Task: Assign in the project TrendForge the issue 'Login page not loading or unresponsive' to the sprint 'Stellar Sprint'.
Action: Mouse moved to (203, 60)
Screenshot: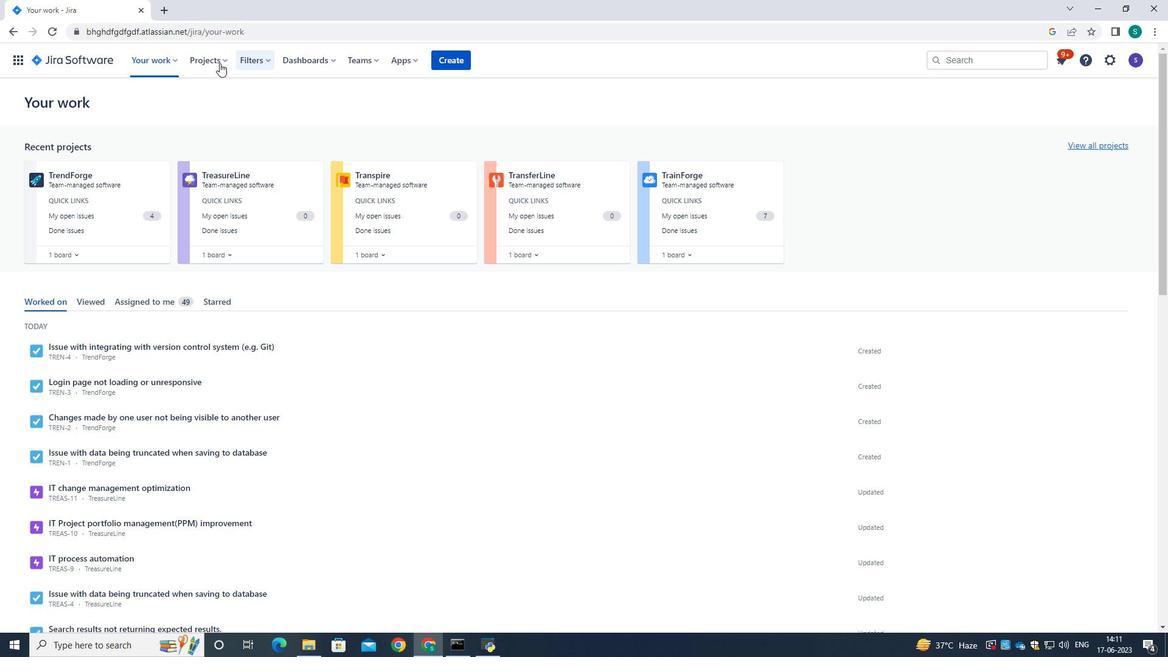 
Action: Mouse pressed left at (203, 60)
Screenshot: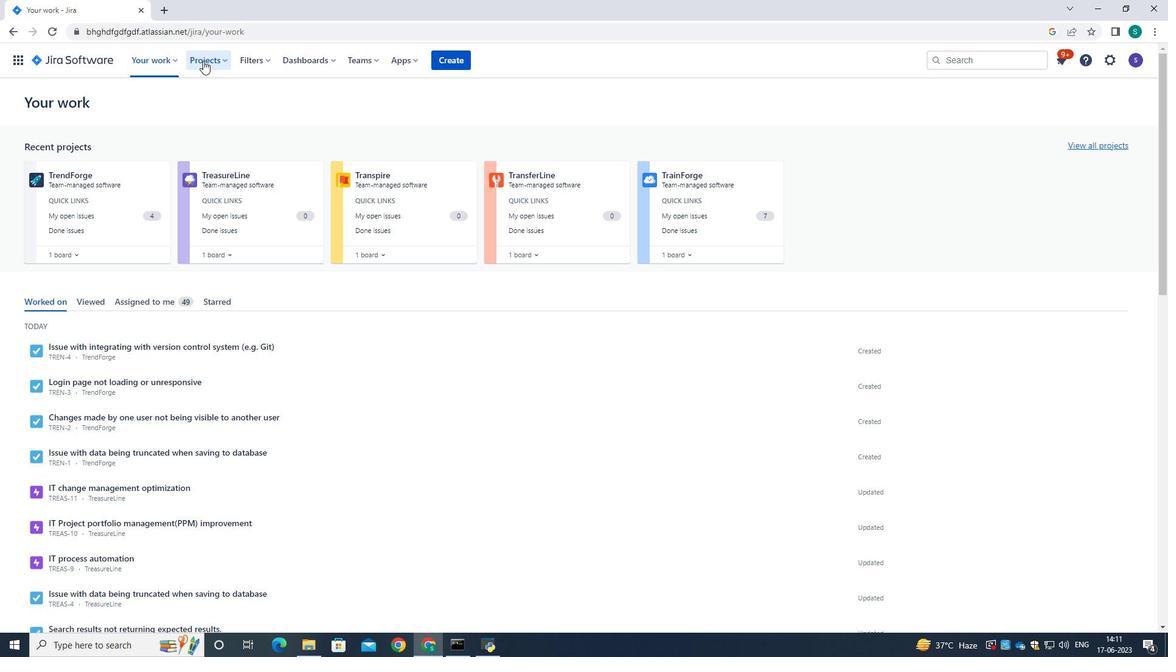 
Action: Mouse moved to (213, 119)
Screenshot: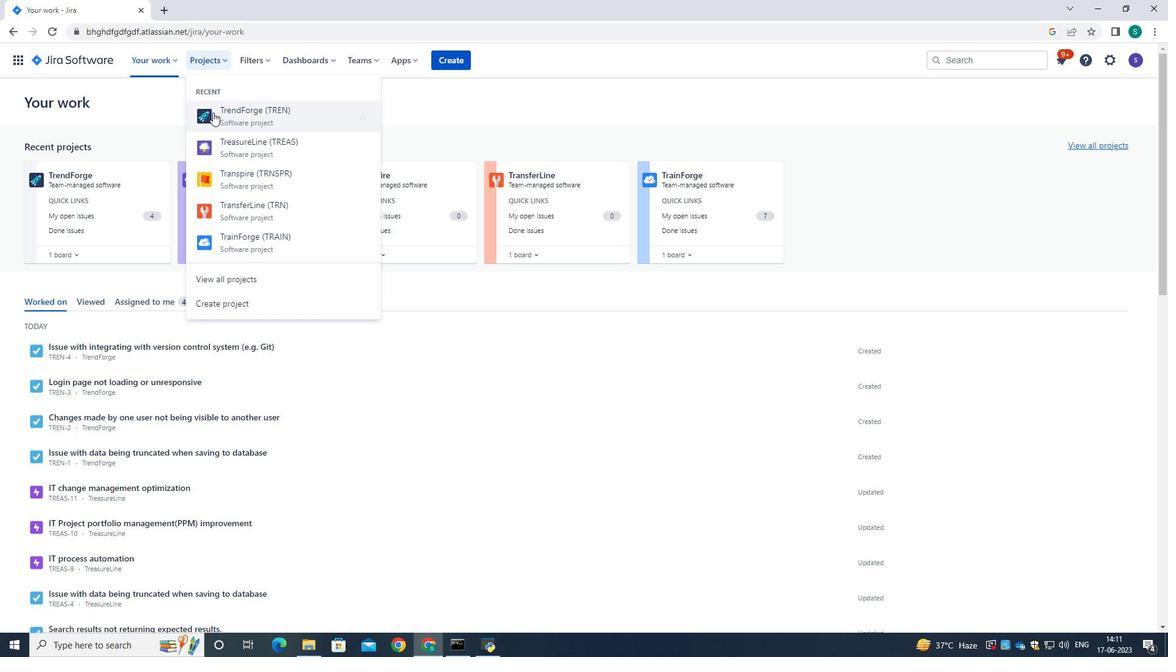 
Action: Mouse pressed left at (213, 119)
Screenshot: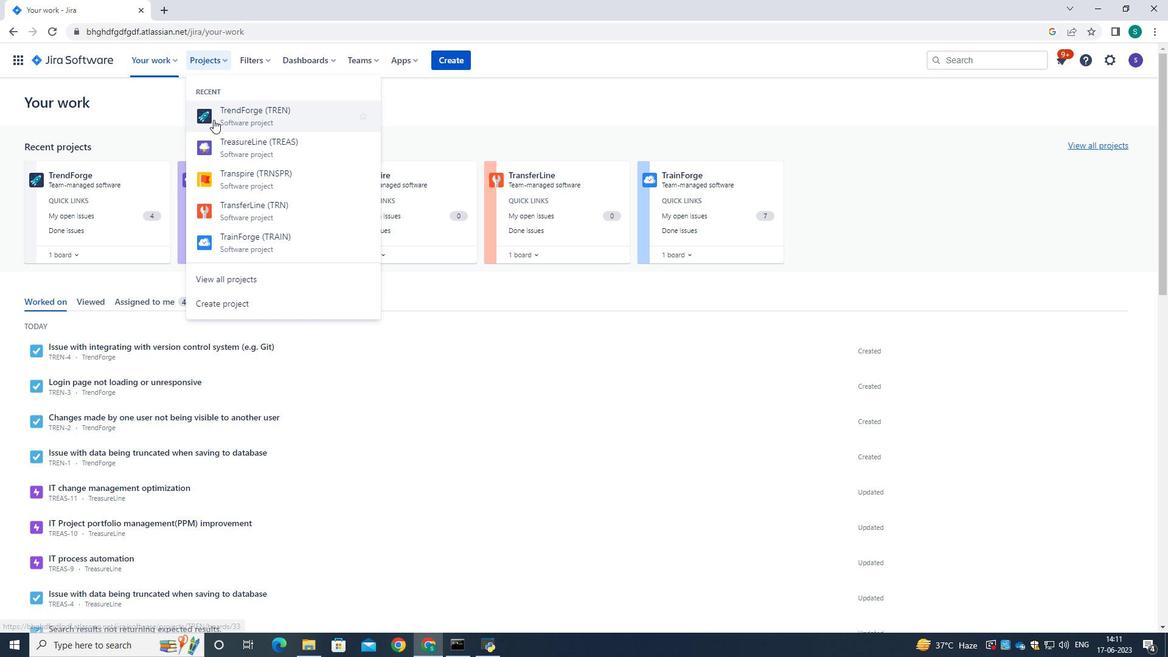 
Action: Mouse moved to (68, 186)
Screenshot: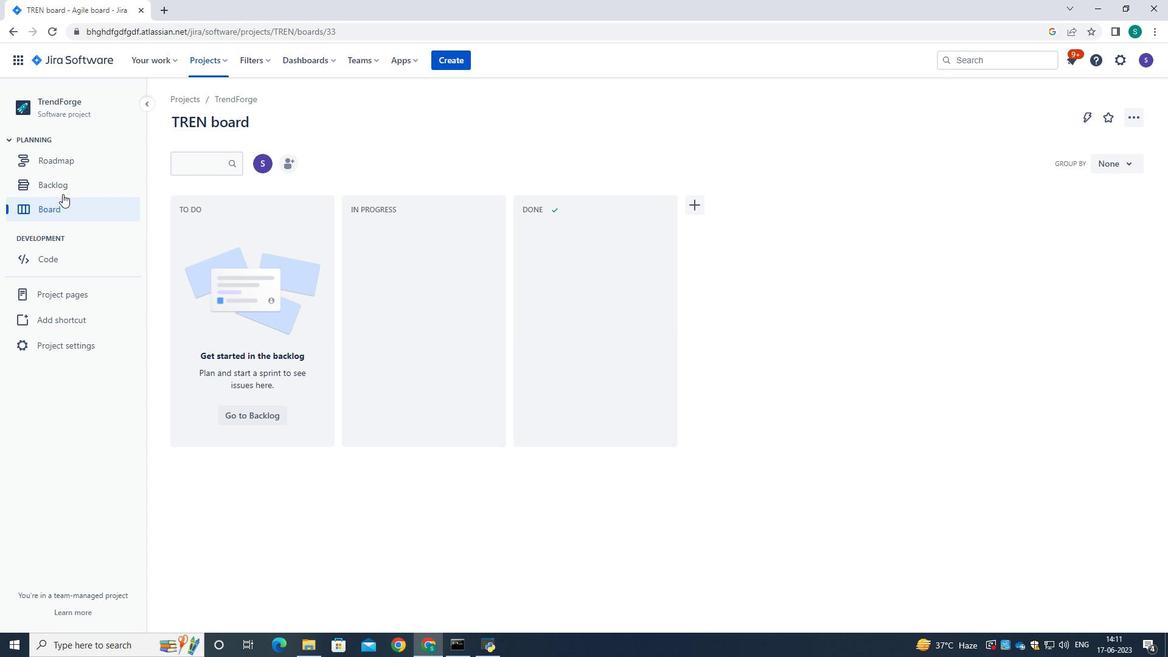 
Action: Mouse pressed left at (68, 186)
Screenshot: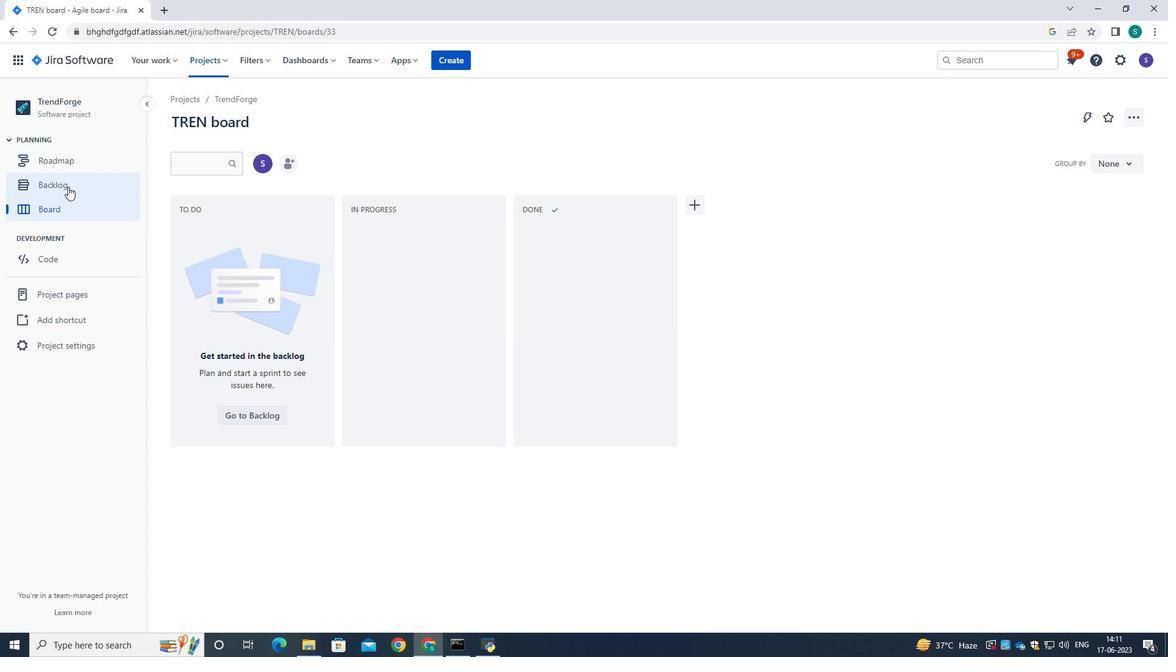 
Action: Mouse moved to (1111, 224)
Screenshot: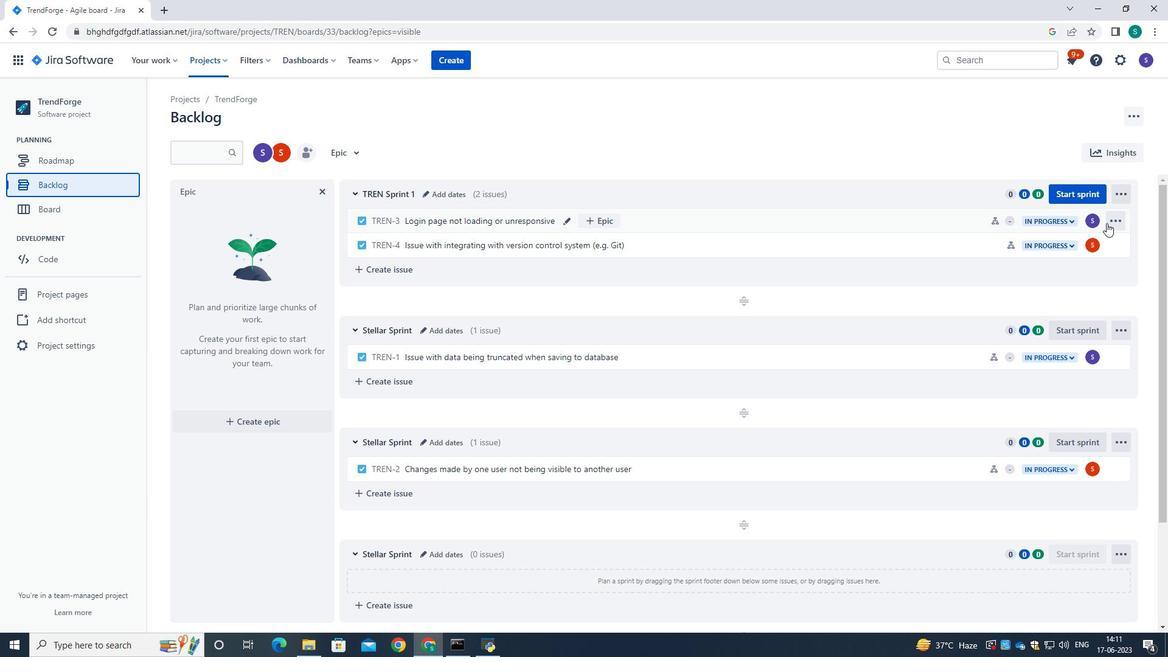 
Action: Mouse pressed left at (1111, 224)
Screenshot: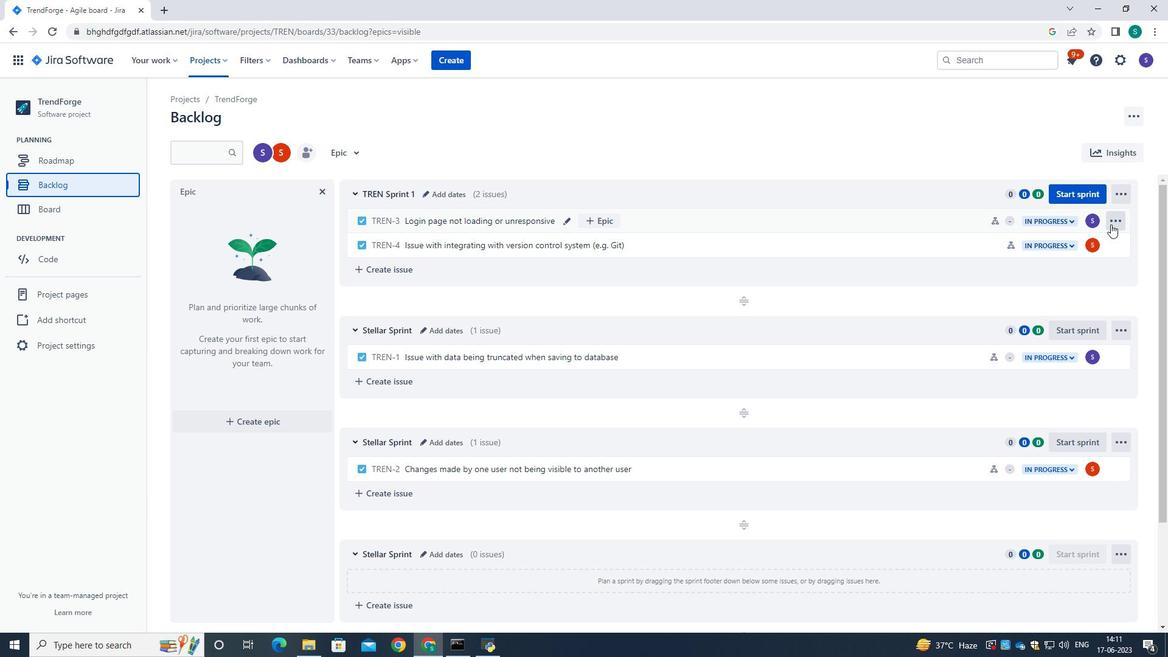 
Action: Mouse moved to (1084, 398)
Screenshot: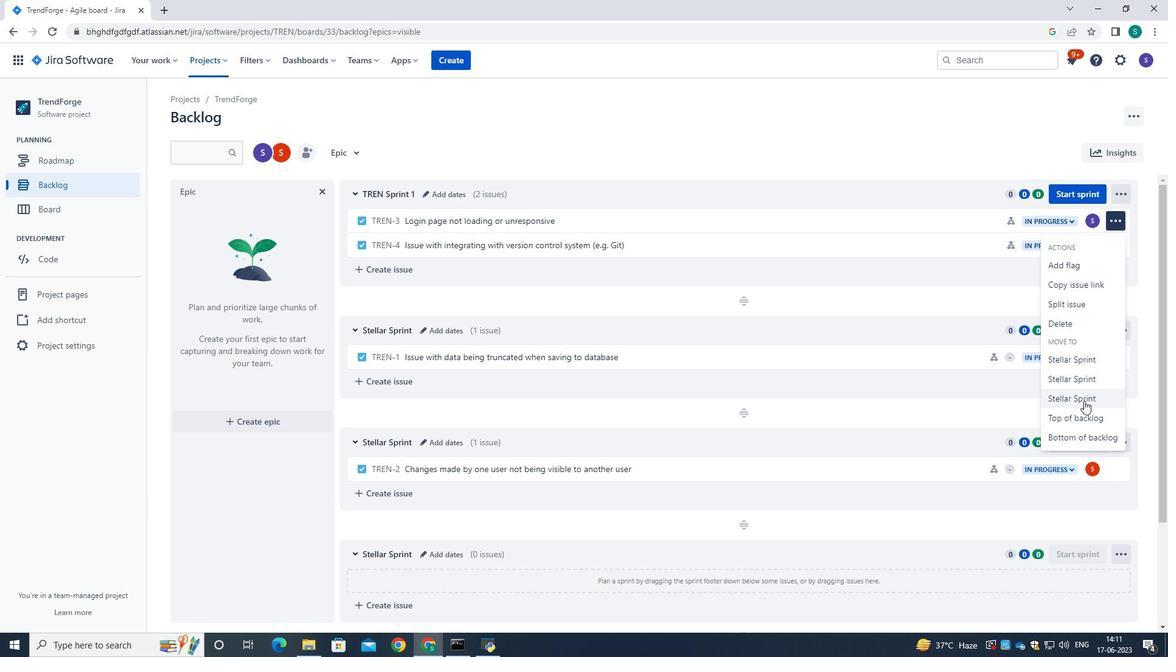 
Action: Mouse pressed left at (1084, 398)
Screenshot: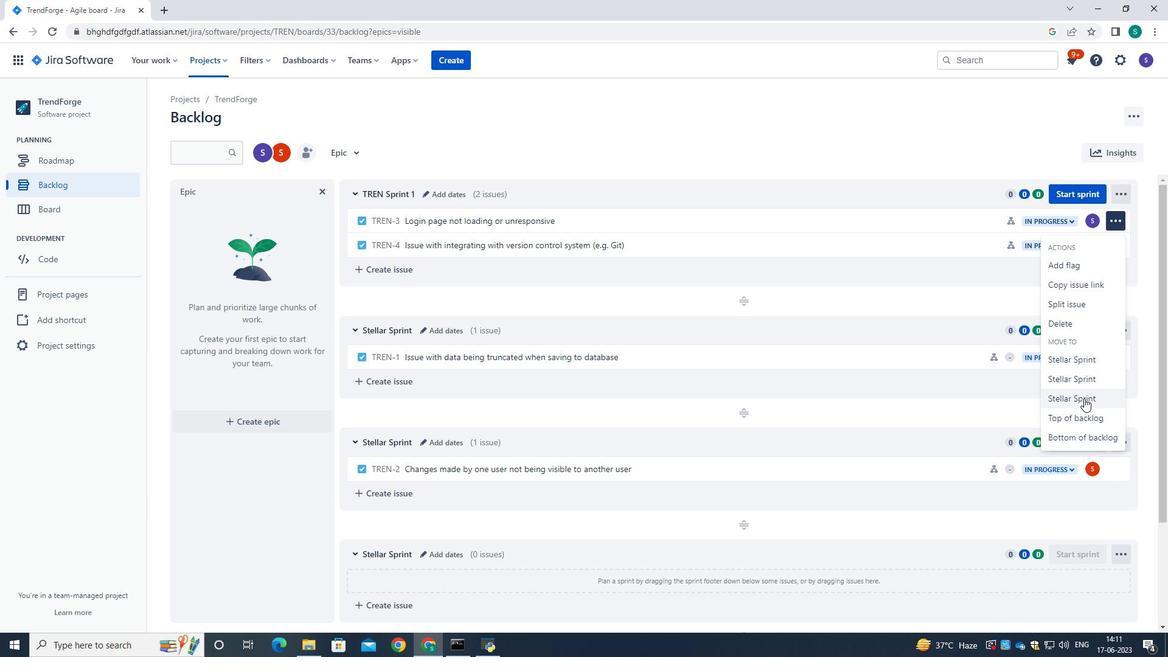 
Action: Mouse moved to (581, 150)
Screenshot: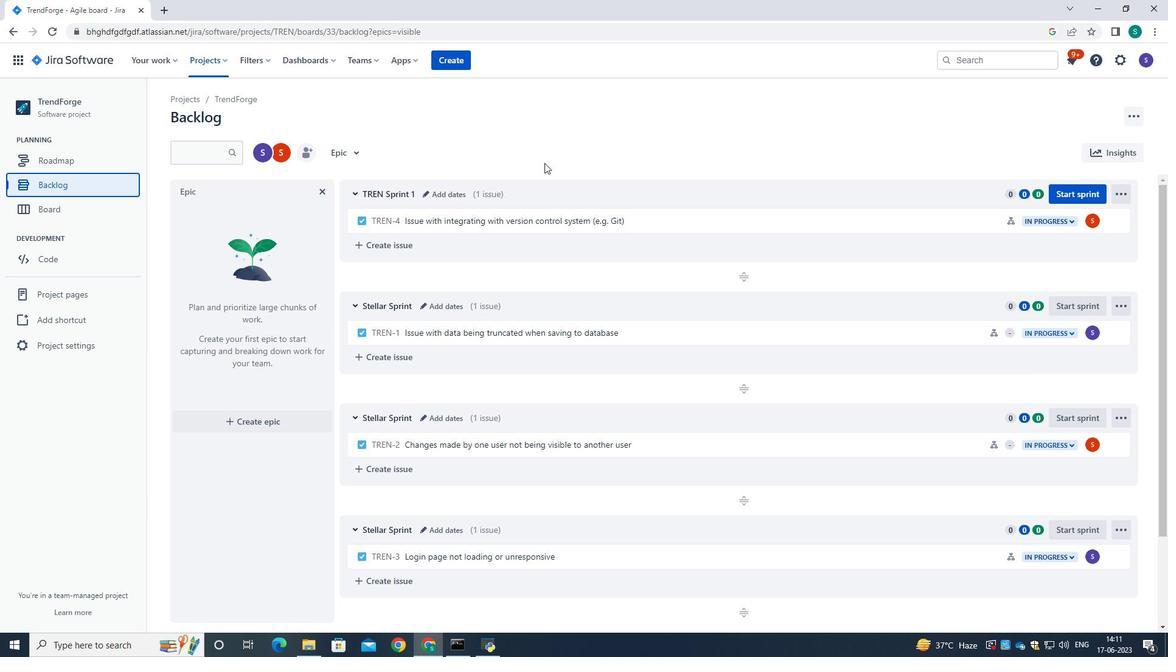 
Action: Mouse pressed left at (581, 150)
Screenshot: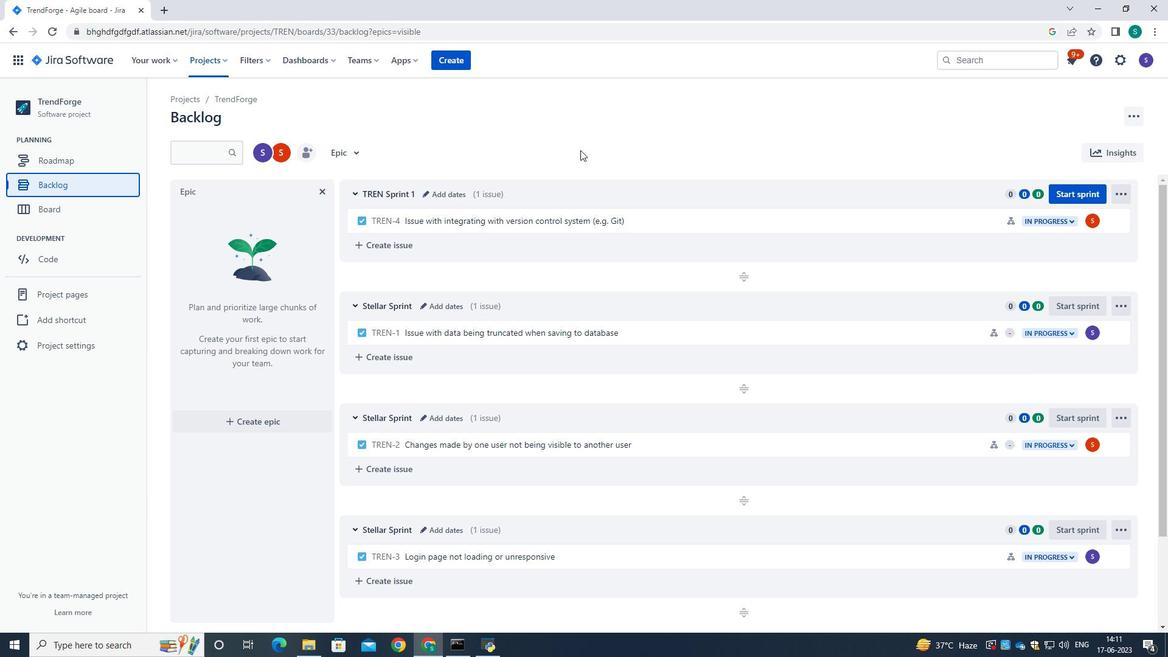 
